 Task: Look for the training in Google Docs.
Action: Mouse moved to (258, 67)
Screenshot: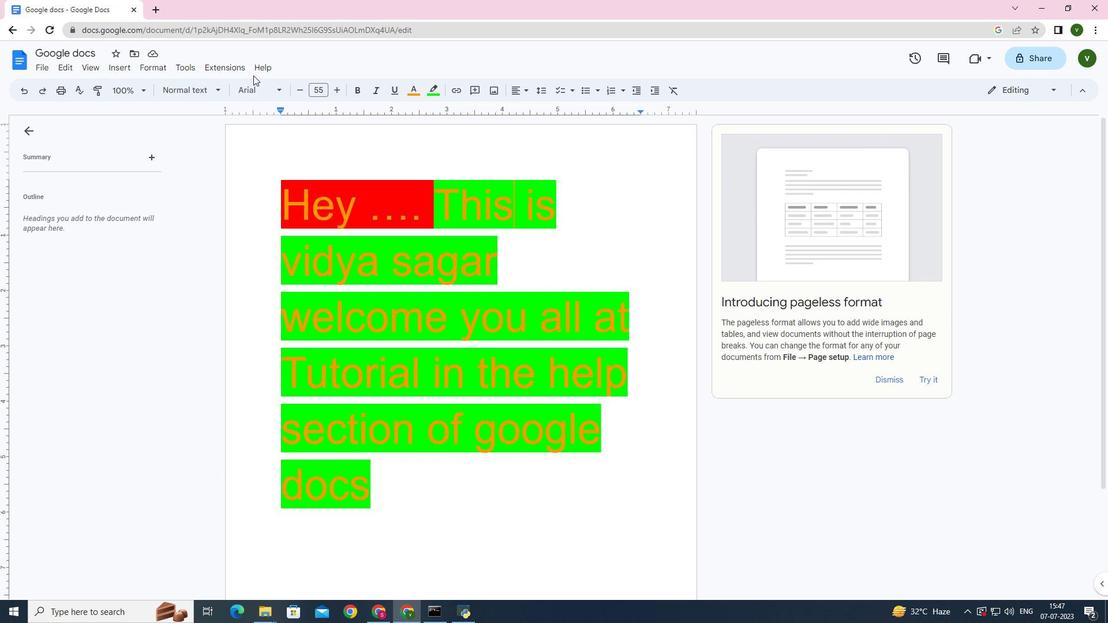 
Action: Mouse pressed left at (258, 67)
Screenshot: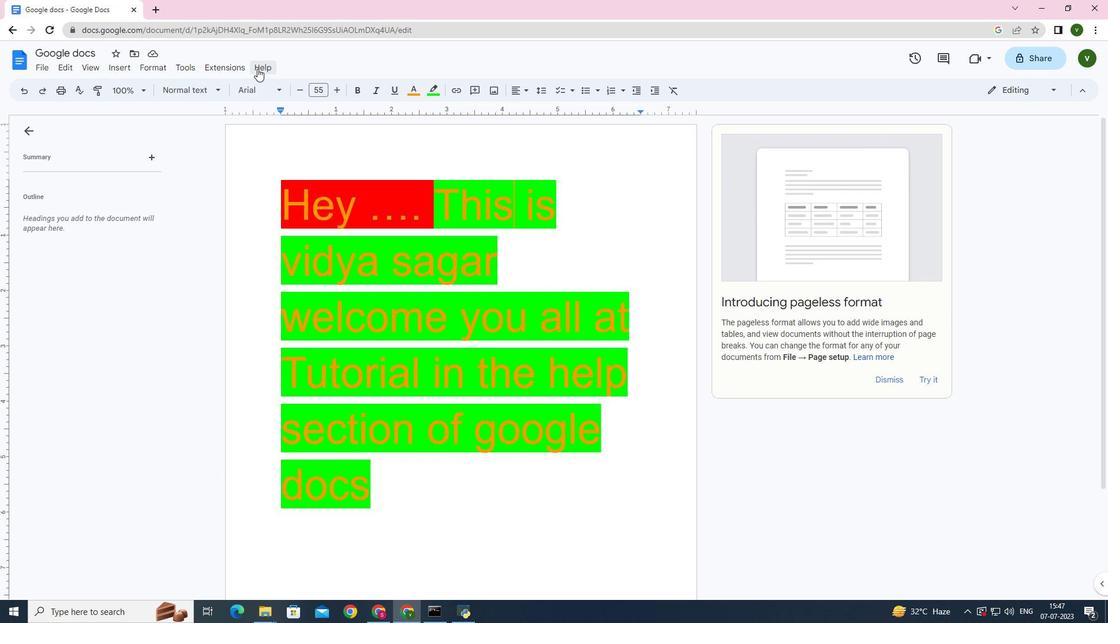 
Action: Mouse moved to (275, 148)
Screenshot: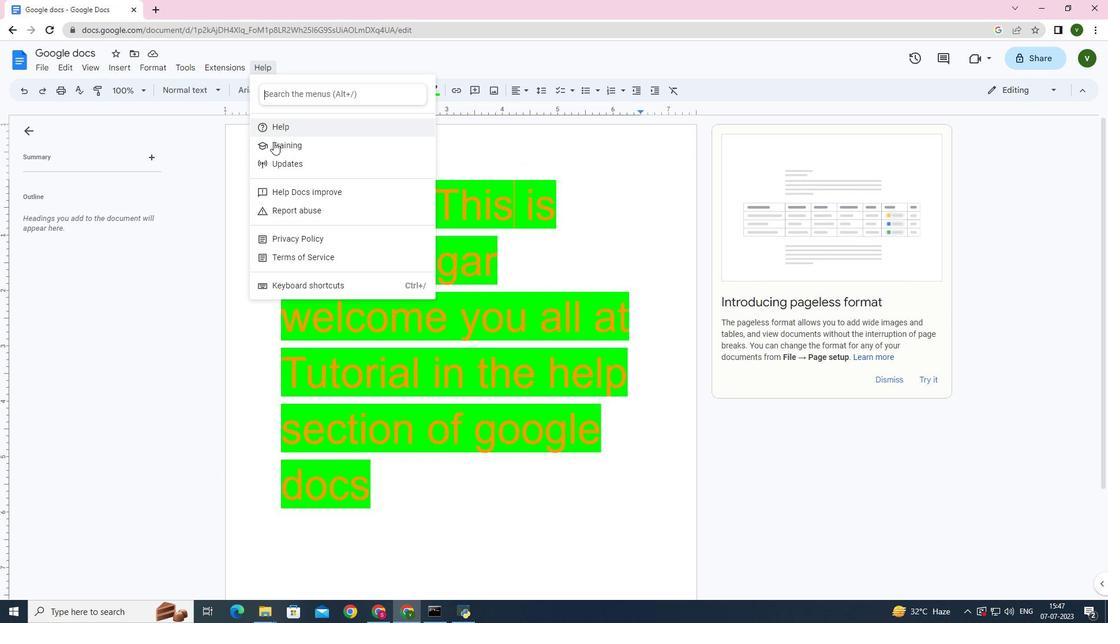 
Action: Mouse pressed left at (275, 148)
Screenshot: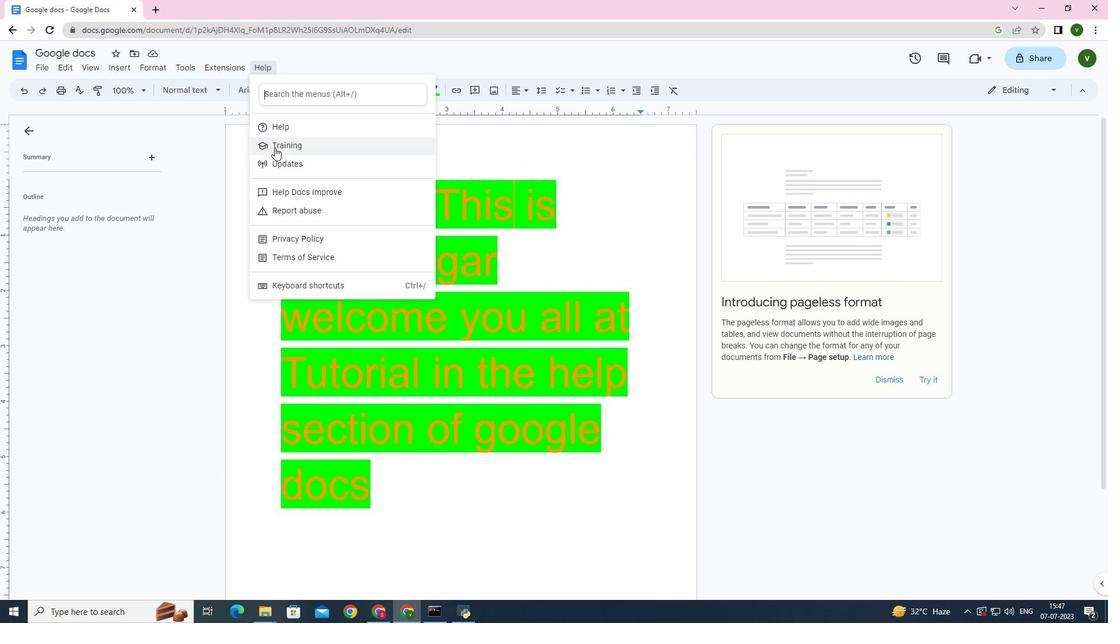 
